 Task: Create a task  Integrate a new online platform for online art history courses , assign it to team member softage.5@softage.net in the project ConstructTech and update the status of the task to  On Track  , set the priority of the task to Low
Action: Mouse moved to (73, 60)
Screenshot: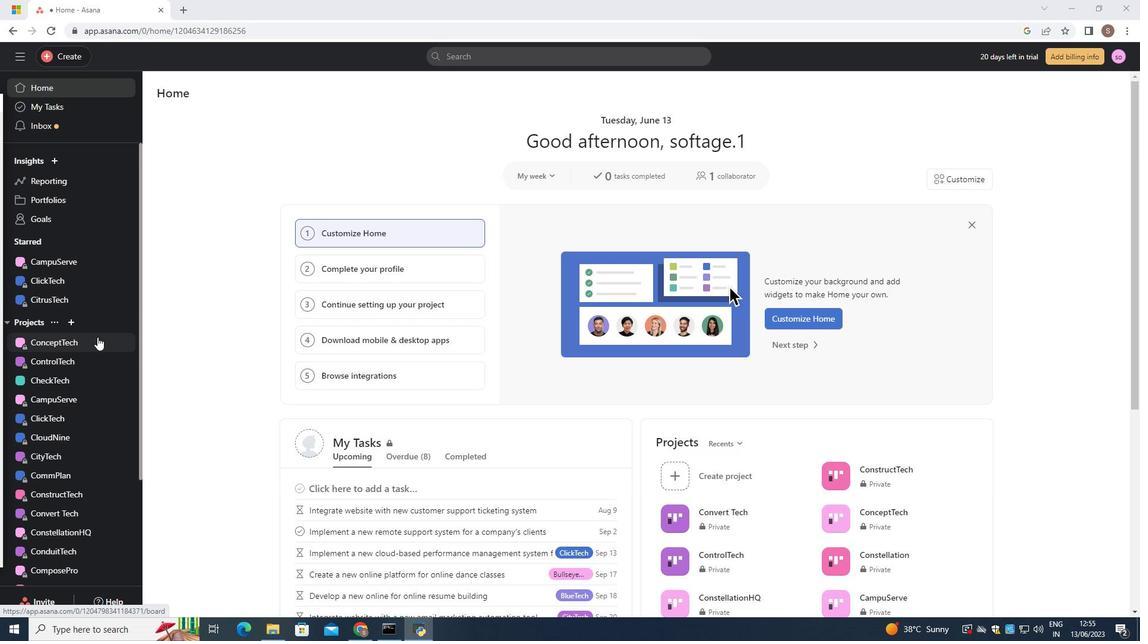 
Action: Mouse pressed left at (73, 60)
Screenshot: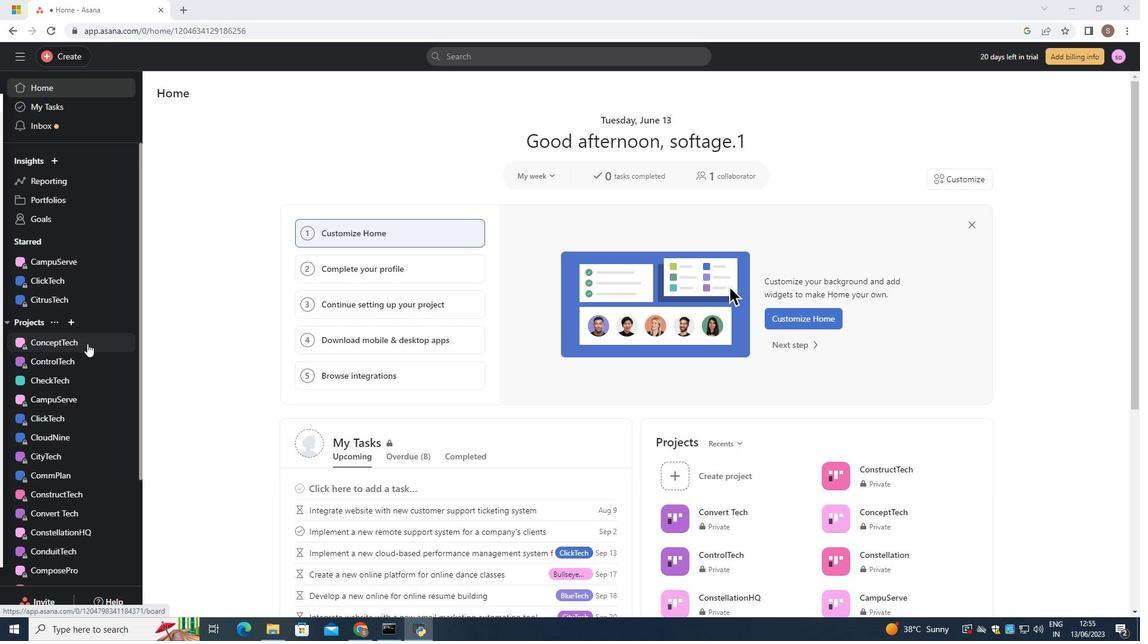 
Action: Mouse moved to (133, 57)
Screenshot: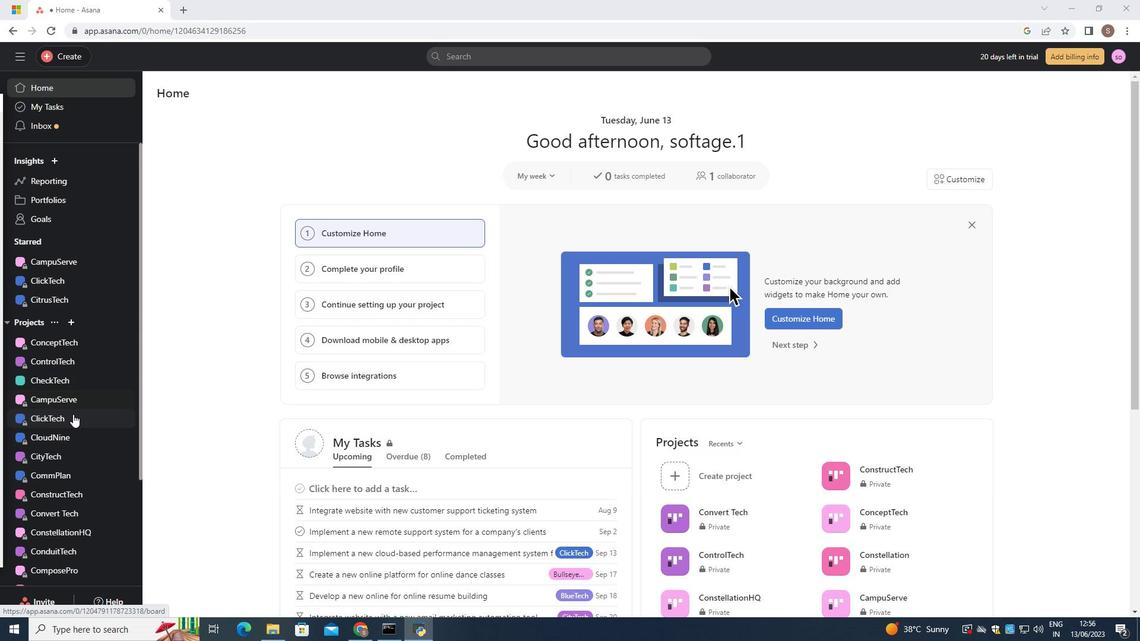 
Action: Mouse pressed left at (133, 57)
Screenshot: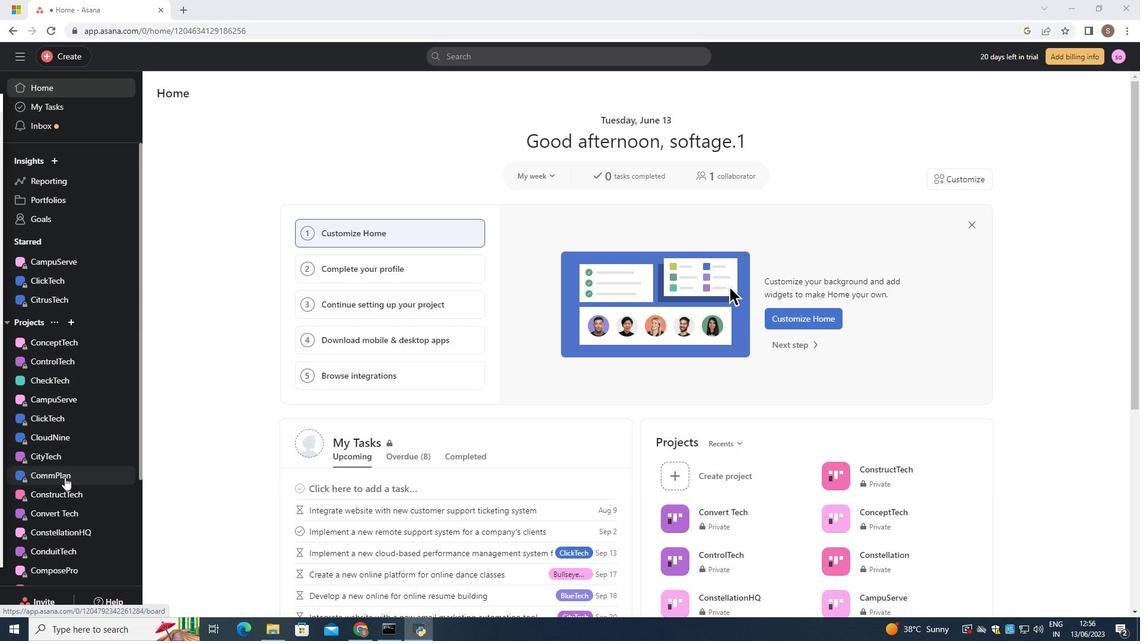 
Action: Mouse moved to (57, 493)
Screenshot: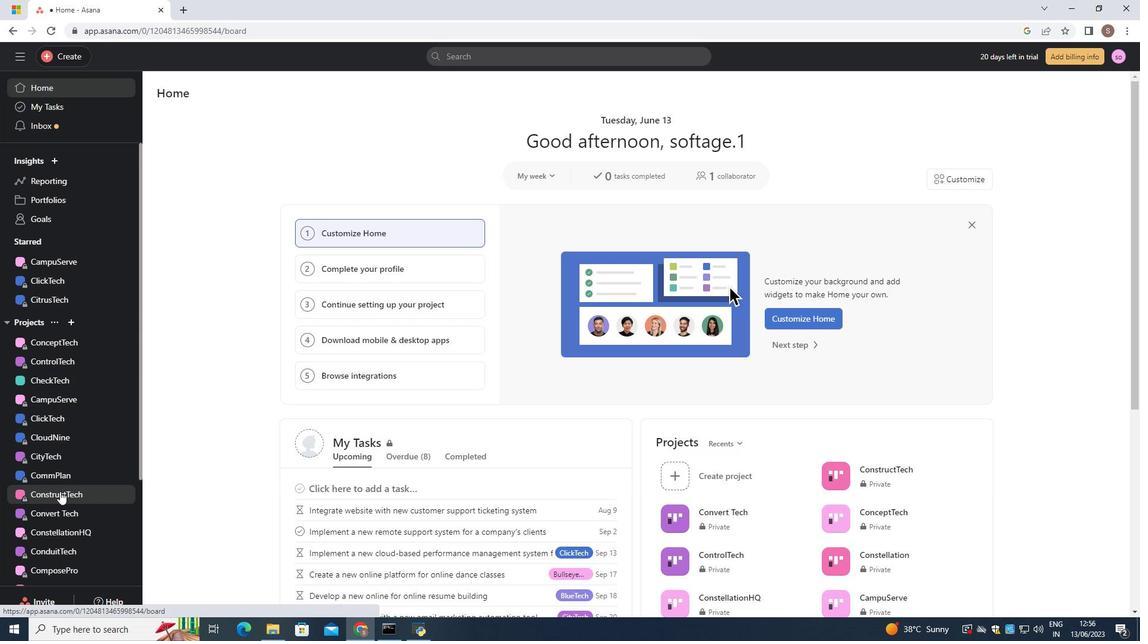 
Action: Mouse pressed left at (57, 493)
Screenshot: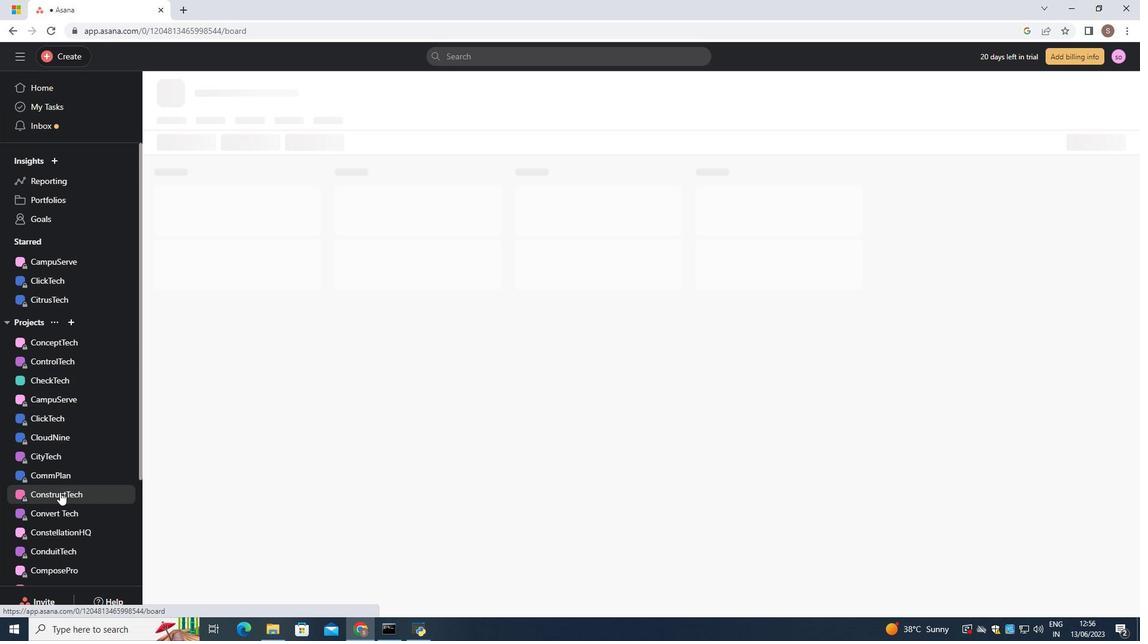 
Action: Mouse moved to (193, 264)
Screenshot: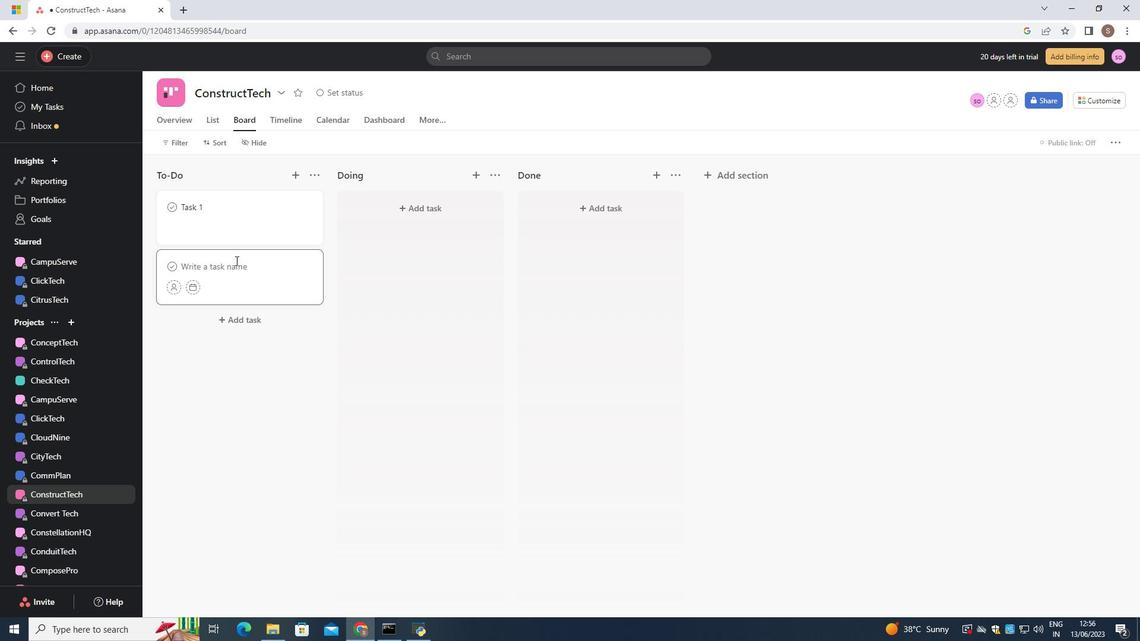 
Action: Mouse pressed left at (193, 264)
Screenshot: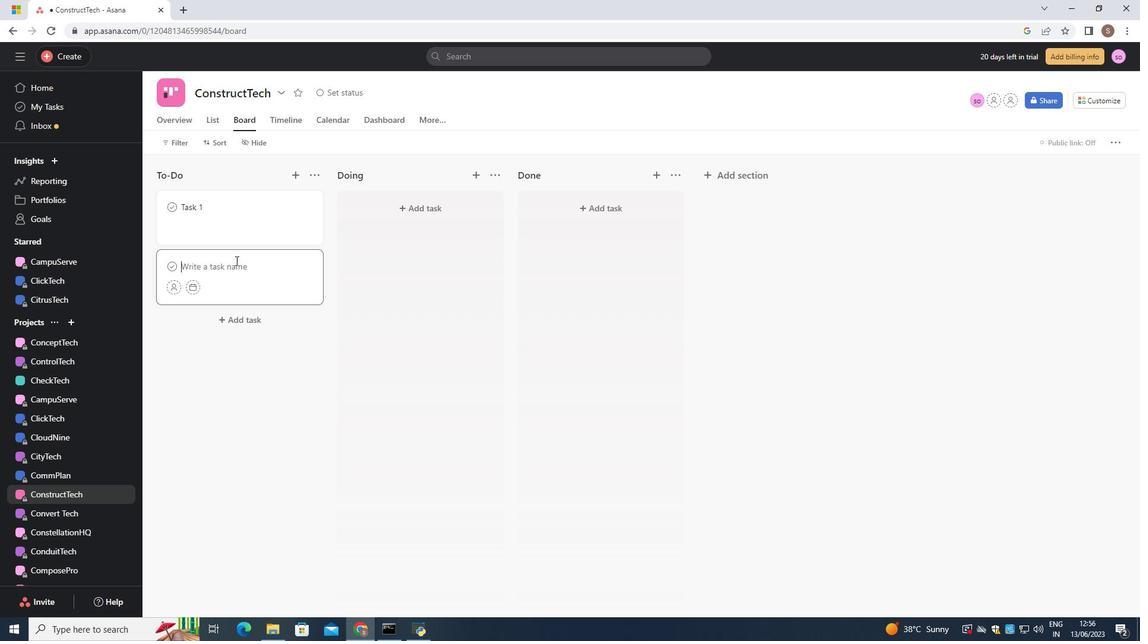 
Action: Key pressed <Key.shift>Integrate<Key.space>a<Key.space>new<Key.space>online<Key.space>platform<Key.space>for<Key.space>online<Key.space>art<Key.space>history<Key.space>courses
Screenshot: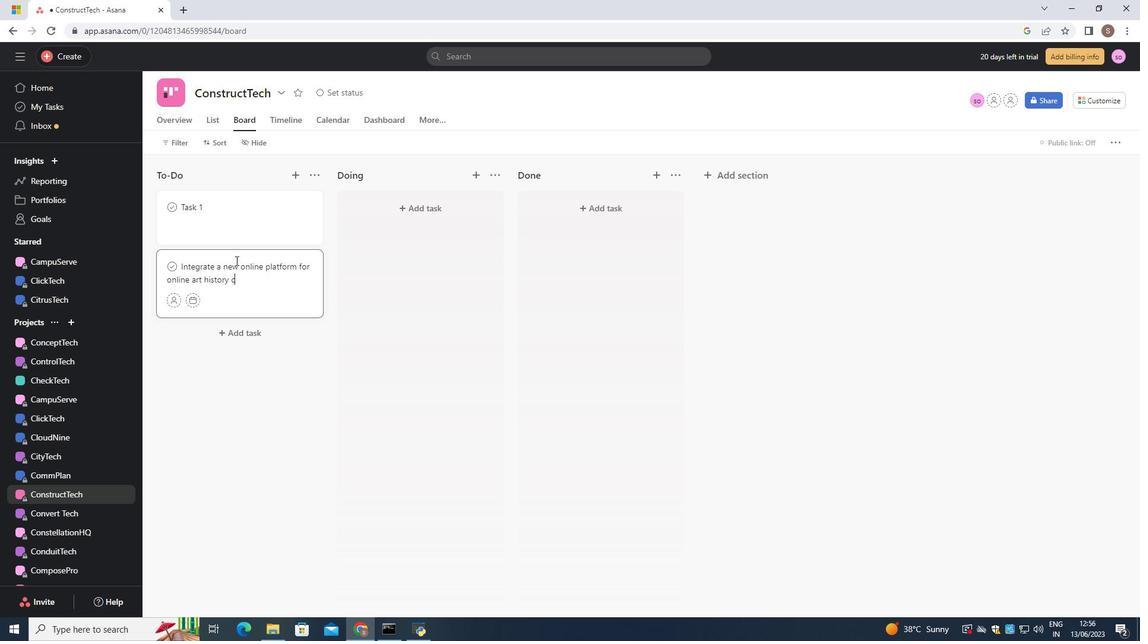 
Action: Mouse moved to (176, 300)
Screenshot: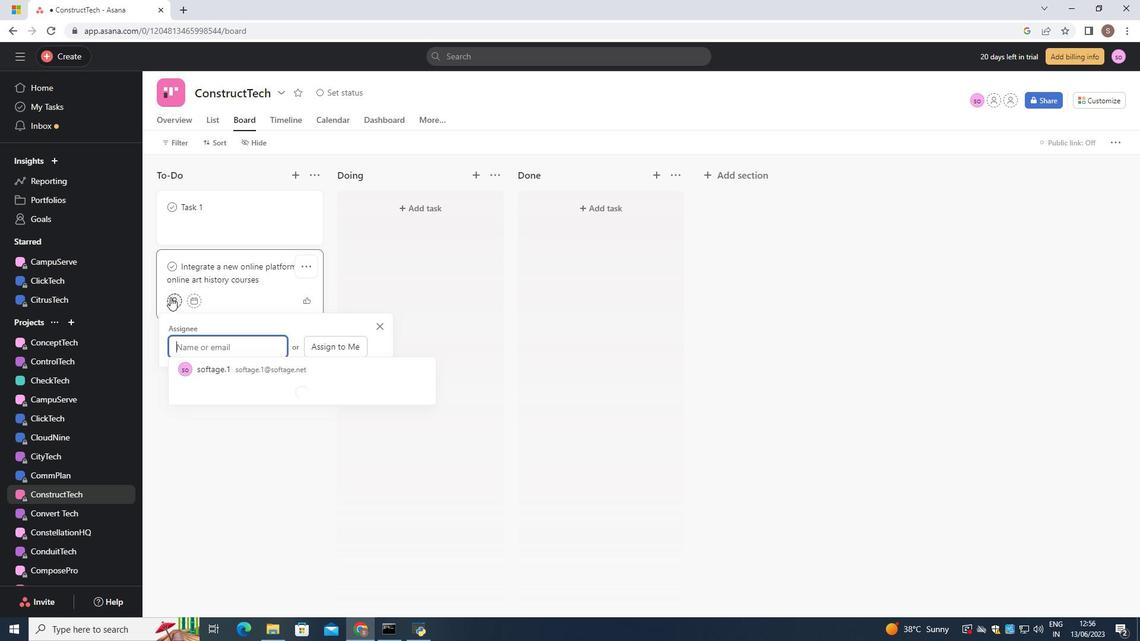 
Action: Mouse pressed left at (176, 300)
Screenshot: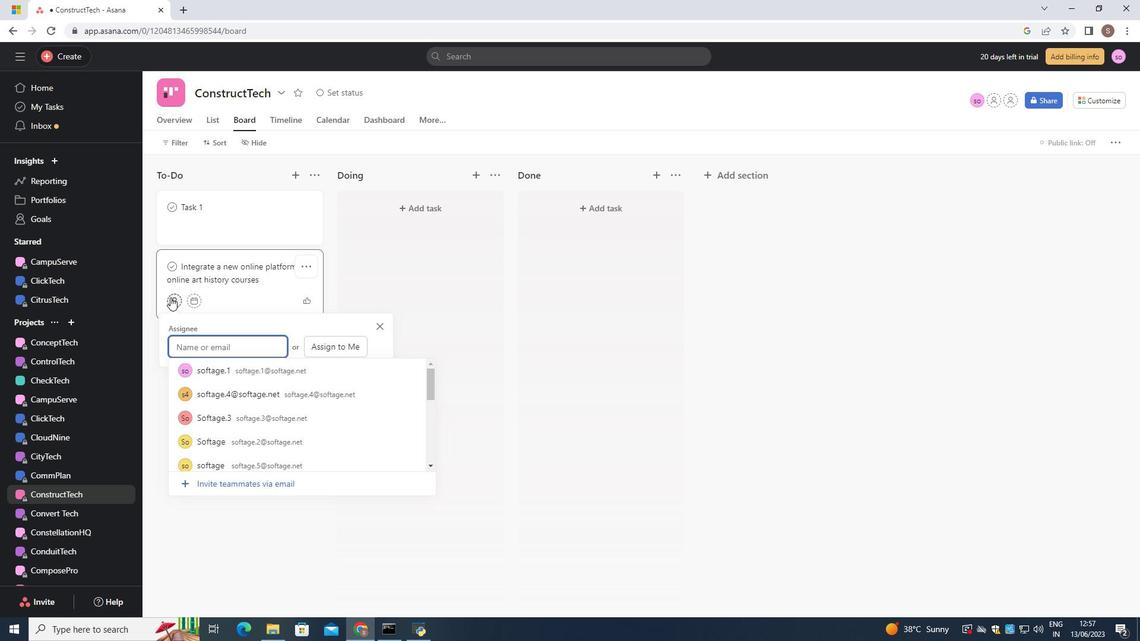 
Action: Key pressed softage.5
Screenshot: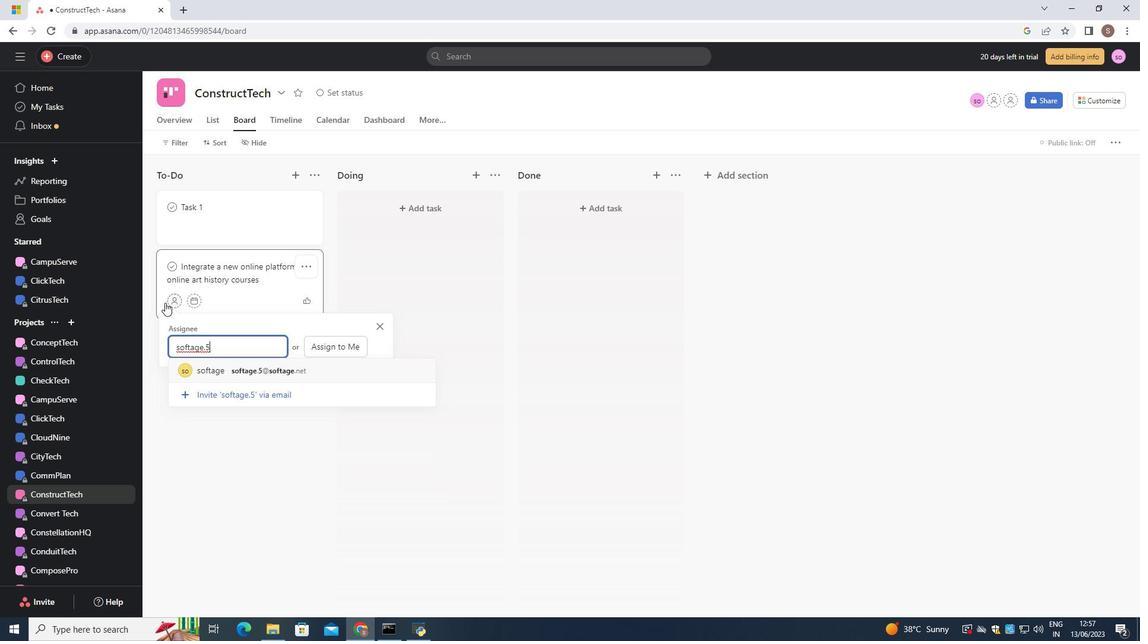 
Action: Mouse moved to (236, 368)
Screenshot: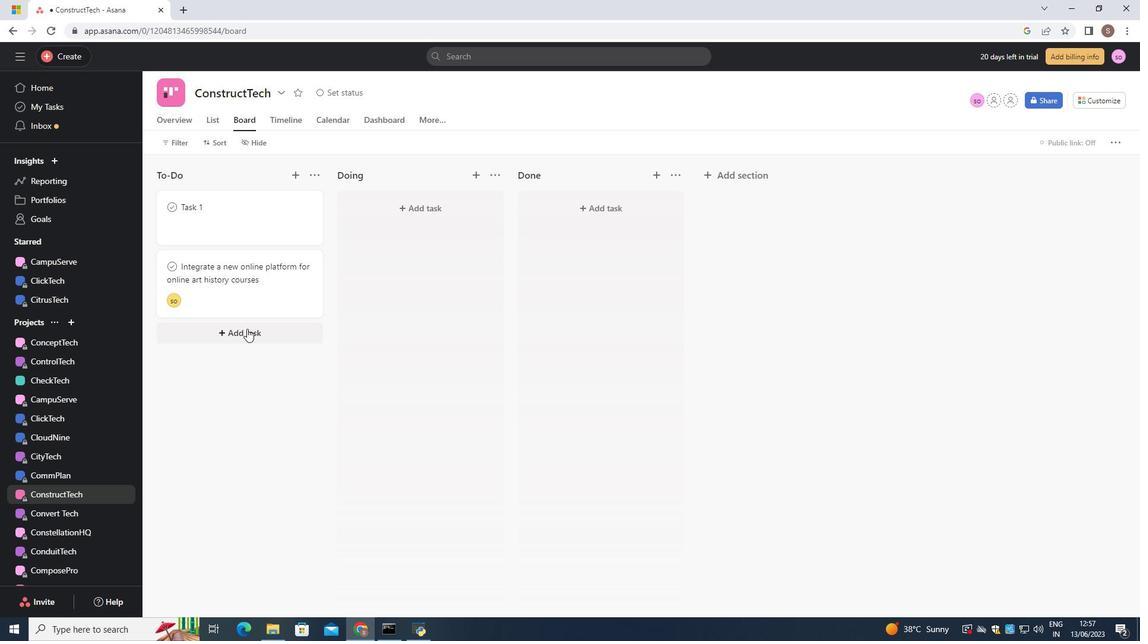 
Action: Mouse pressed left at (236, 368)
Screenshot: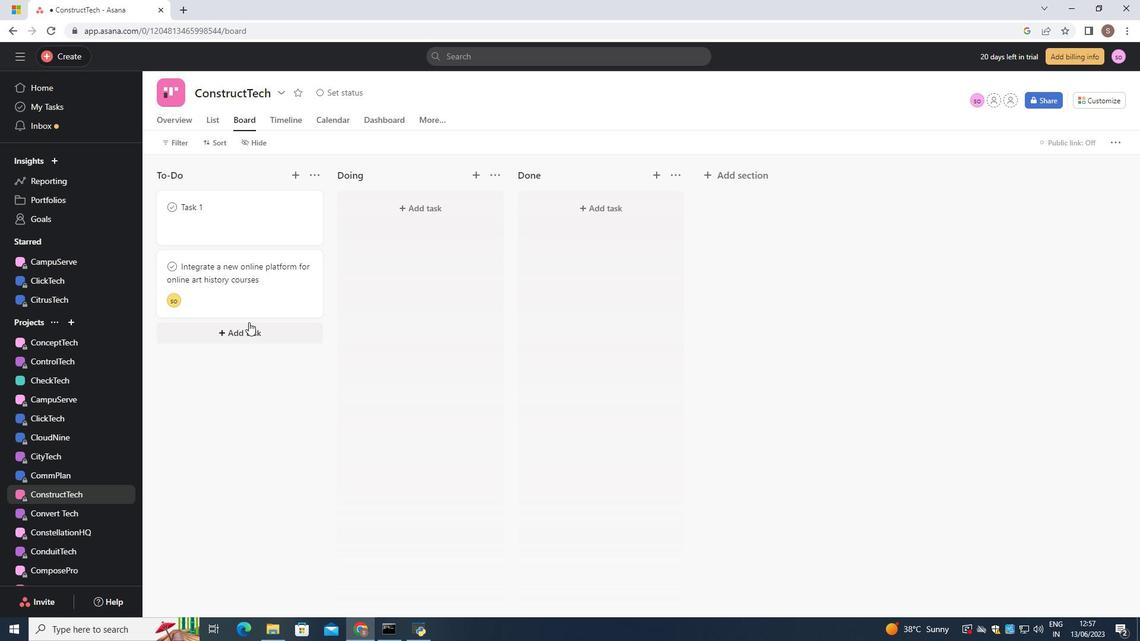 
Action: Mouse moved to (70, 410)
Screenshot: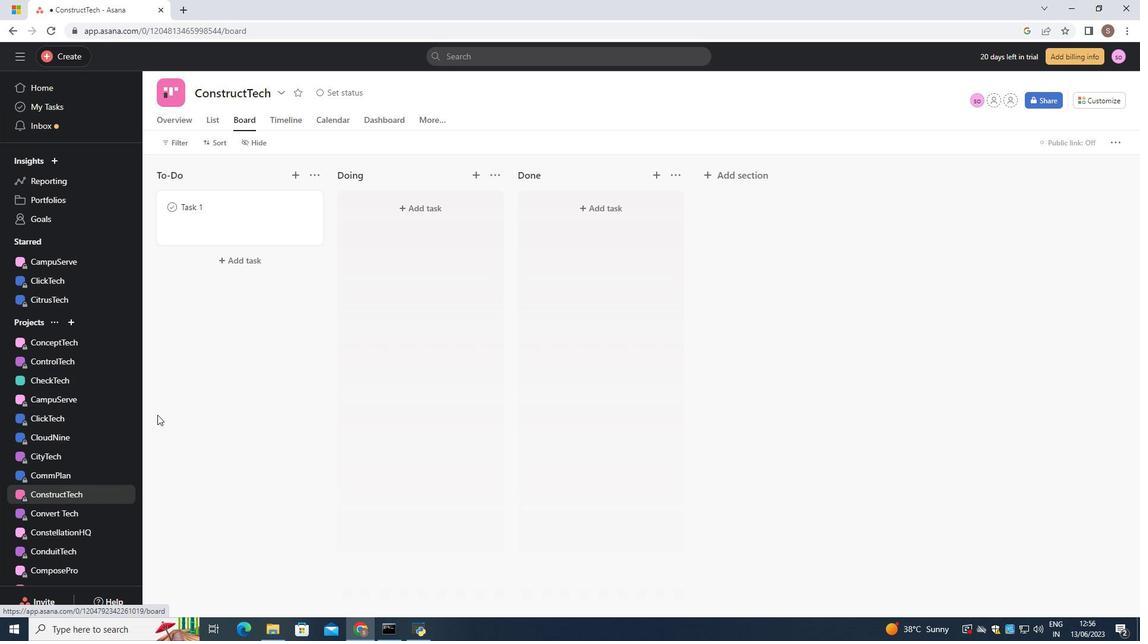 
Action: Mouse scrolled (70, 409) with delta (0, 0)
Screenshot: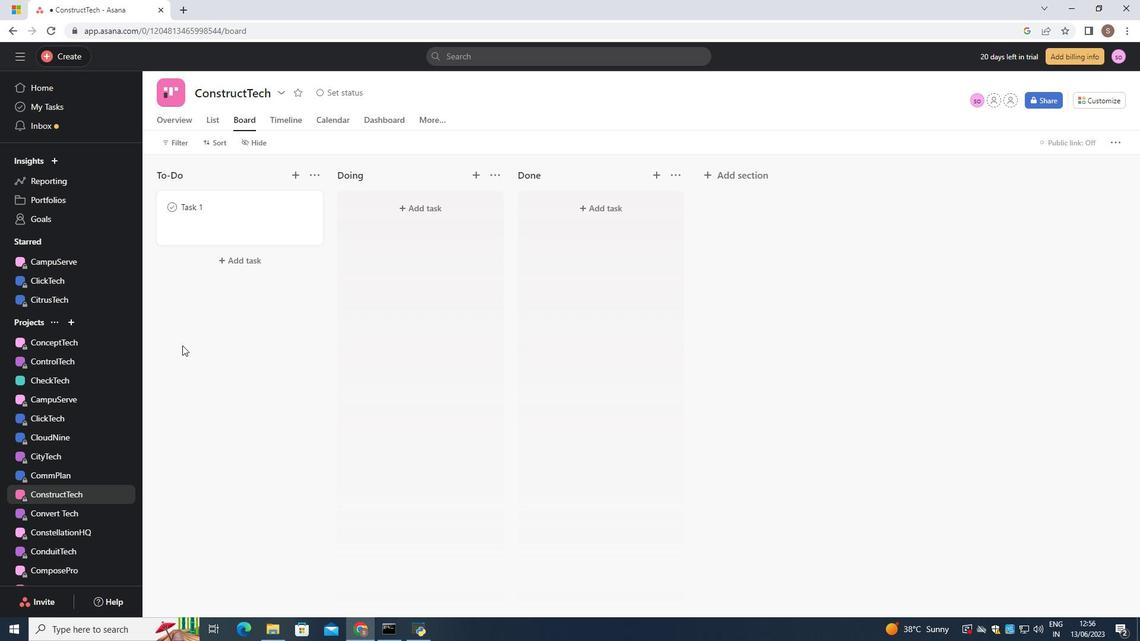 
Action: Mouse moved to (70, 411)
Screenshot: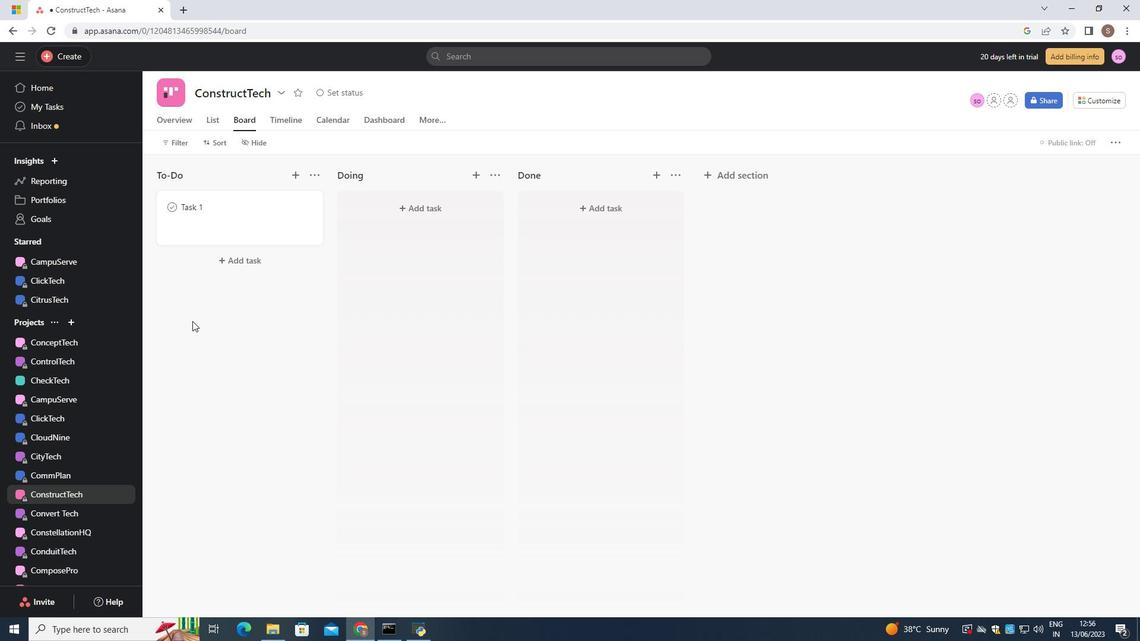
Action: Mouse scrolled (70, 411) with delta (0, 0)
Screenshot: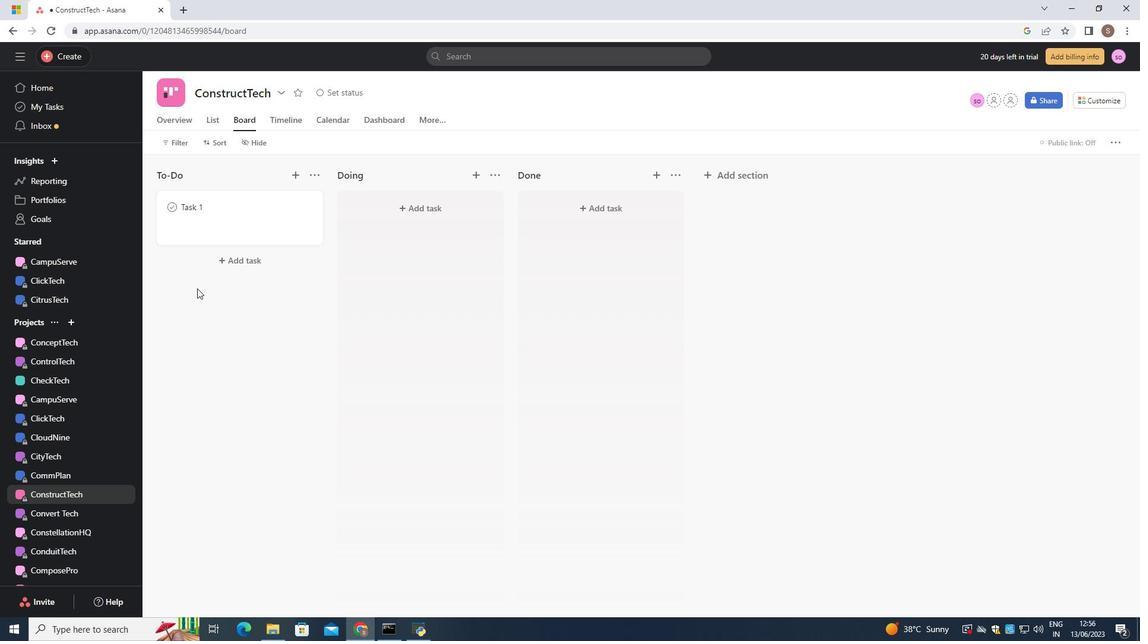 
Action: Mouse moved to (60, 492)
Screenshot: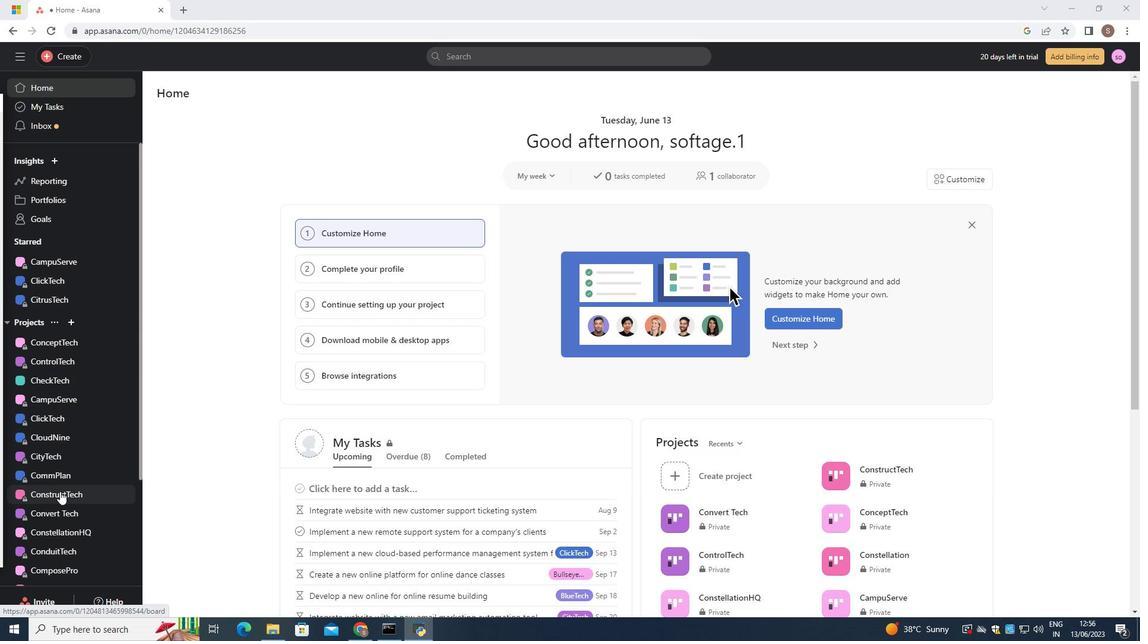 
Action: Mouse pressed left at (60, 492)
Screenshot: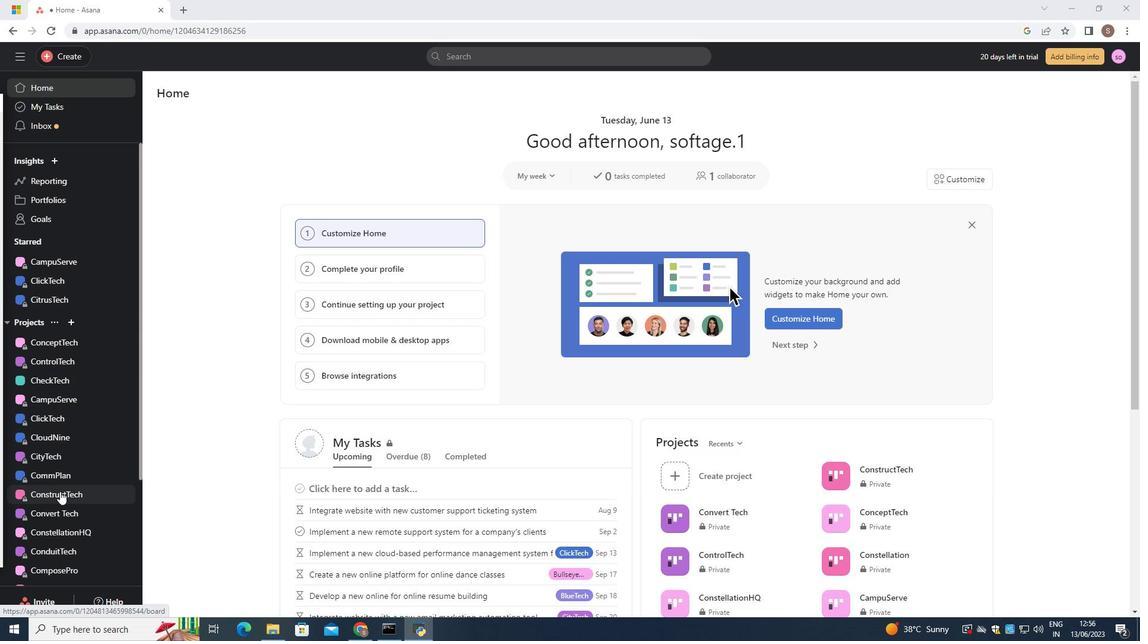 
Action: Mouse moved to (236, 261)
Screenshot: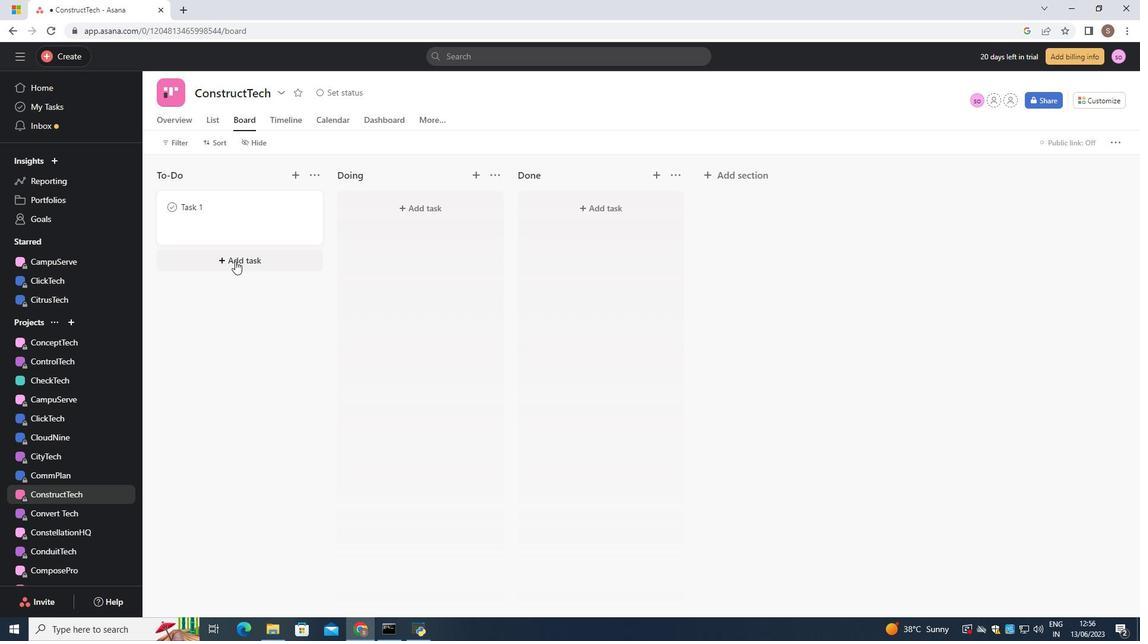 
Action: Mouse pressed left at (236, 261)
Screenshot: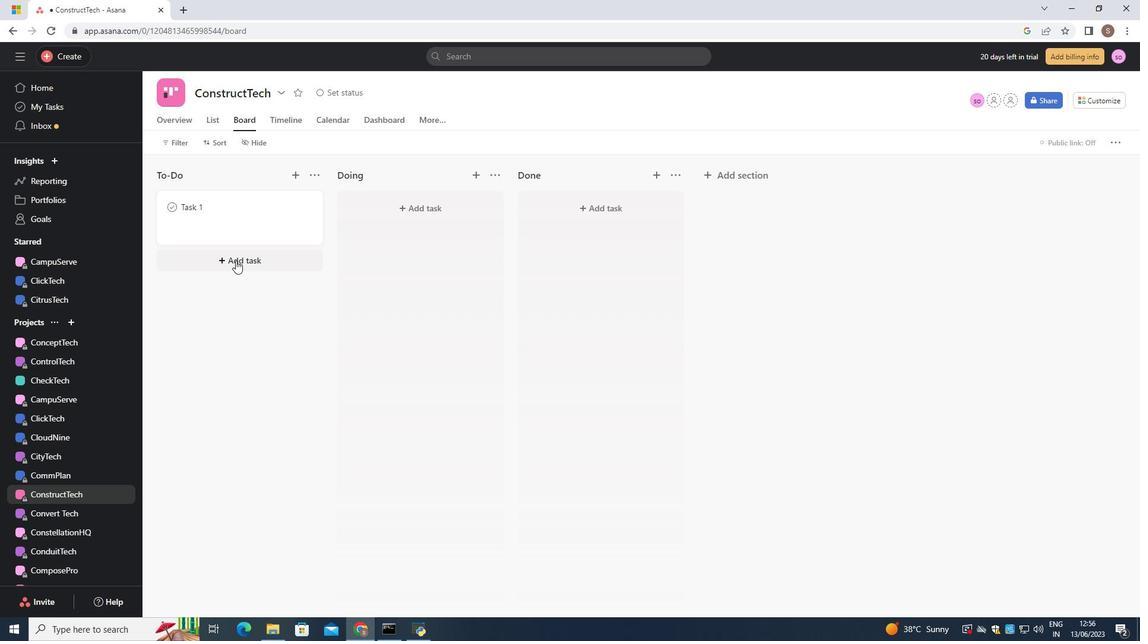 
Action: Key pressed <Key.shift>Integrate<Key.space>a<Key.space>new<Key.space>online<Key.space>platform<Key.space>for<Key.space>online<Key.space>art<Key.space>history<Key.space>courses
Screenshot: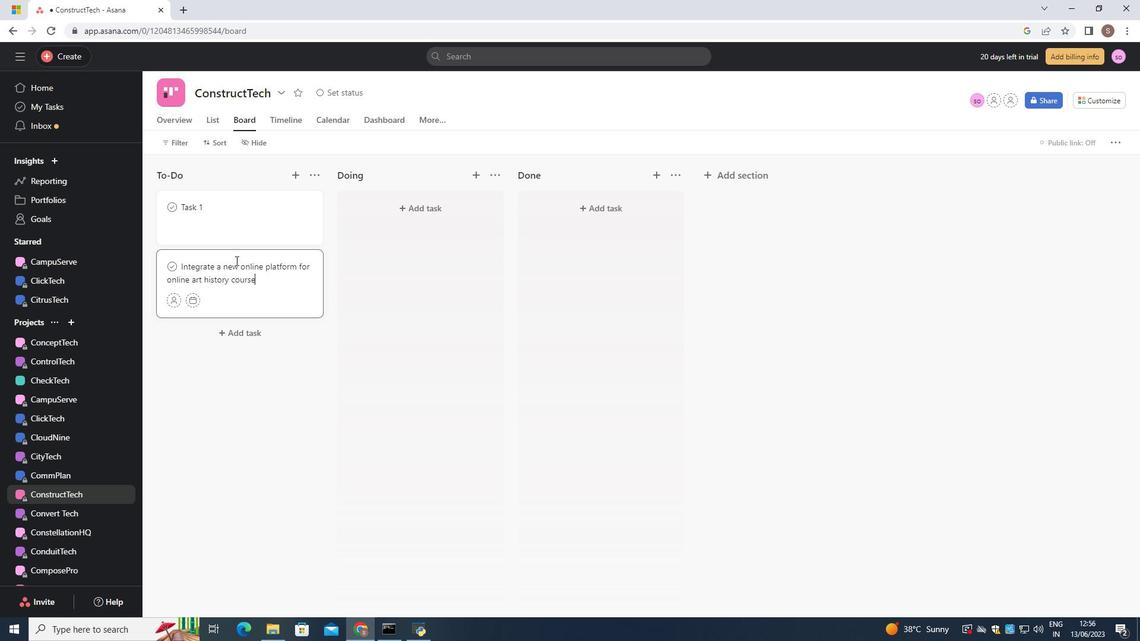 
Action: Mouse moved to (171, 298)
Screenshot: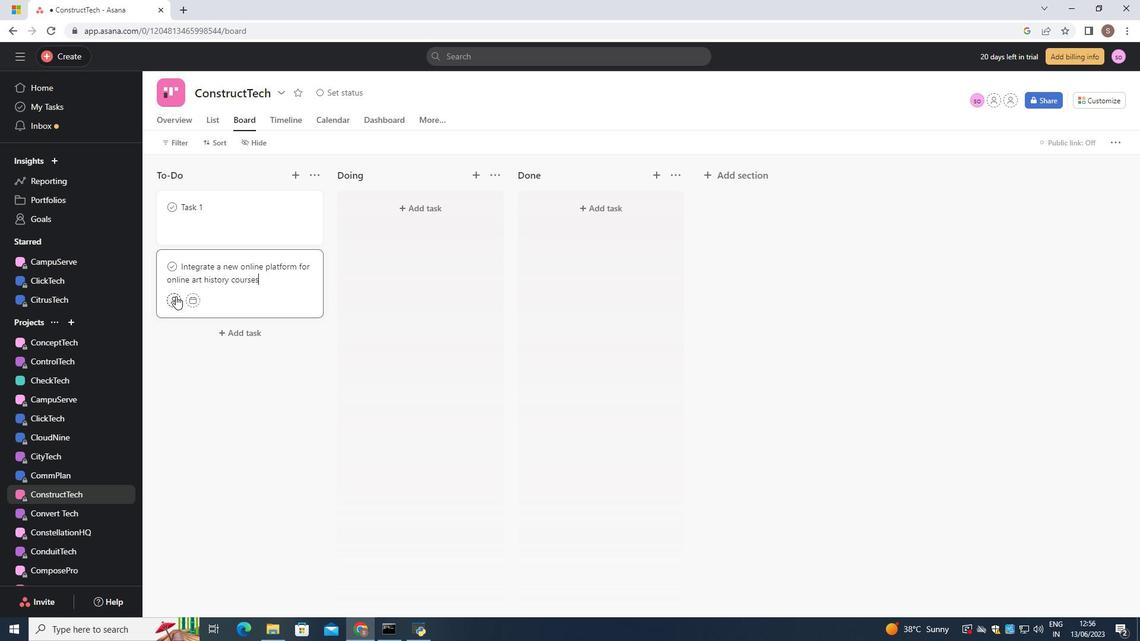 
Action: Mouse pressed left at (171, 298)
Screenshot: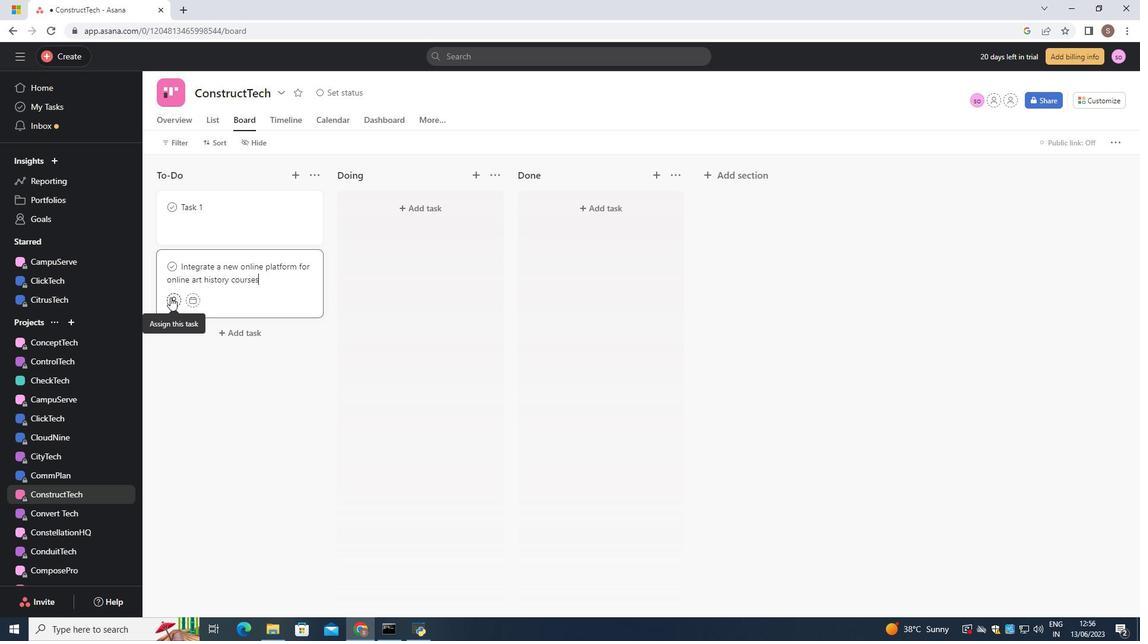 
Action: Key pressed softage.5
Screenshot: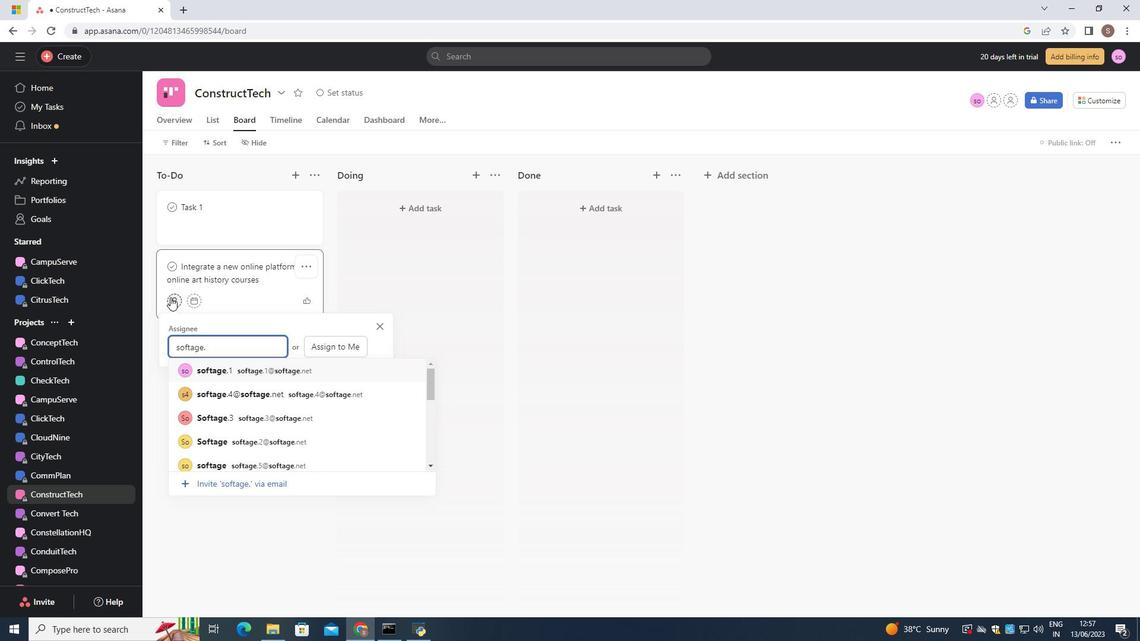 
Action: Mouse moved to (251, 369)
Screenshot: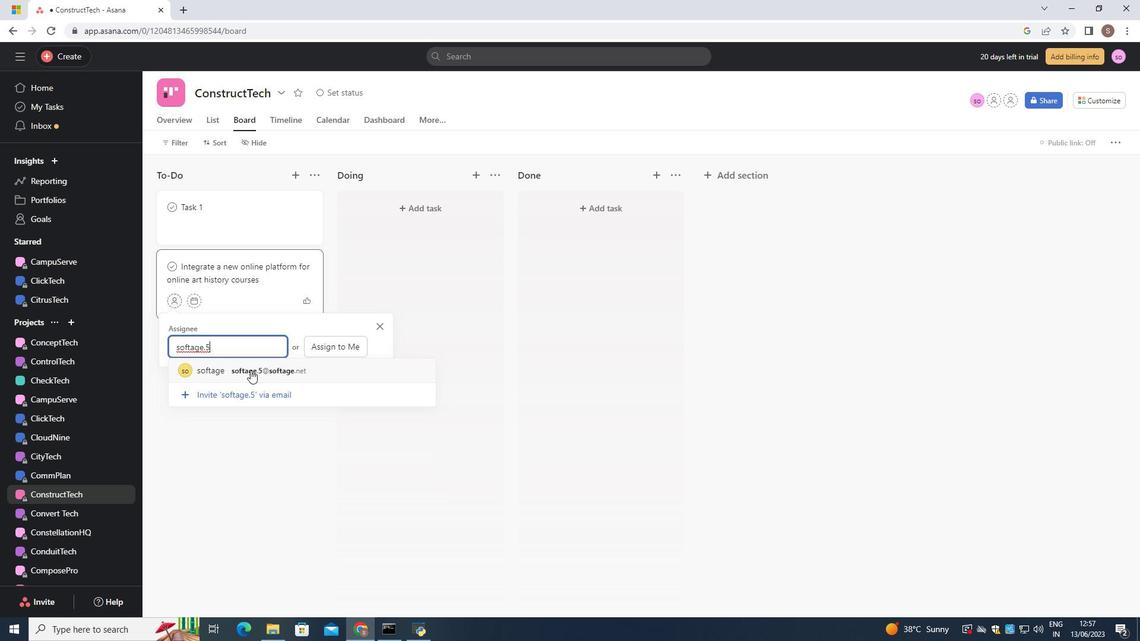 
Action: Mouse pressed left at (251, 369)
Screenshot: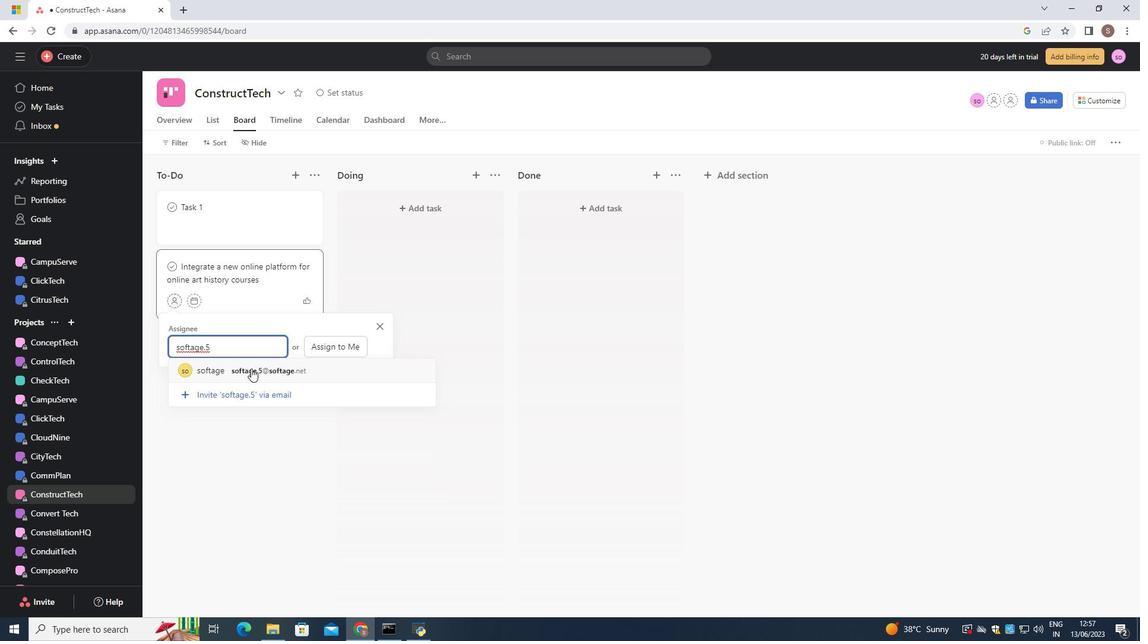 
Action: Mouse moved to (263, 278)
Screenshot: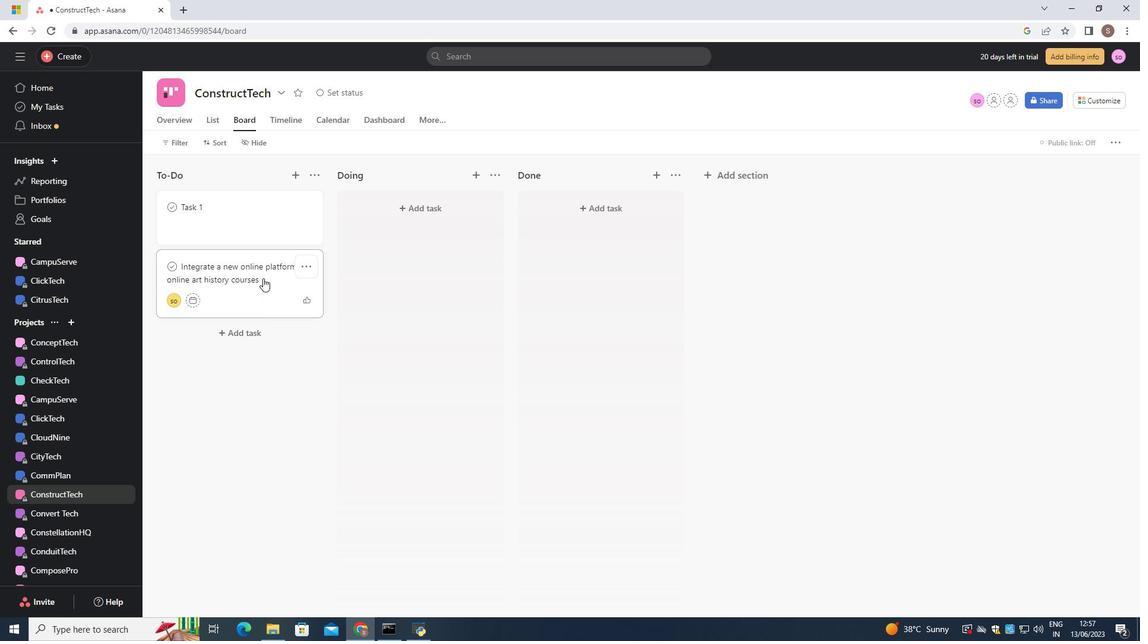 
Action: Mouse pressed left at (263, 278)
Screenshot: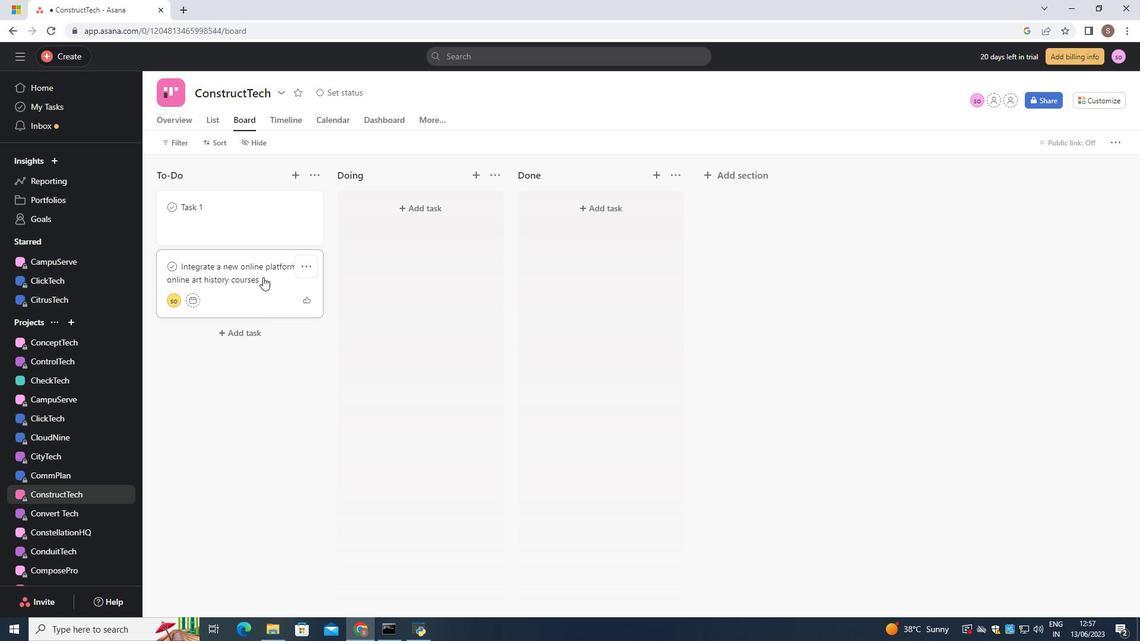
Action: Mouse moved to (863, 369)
Screenshot: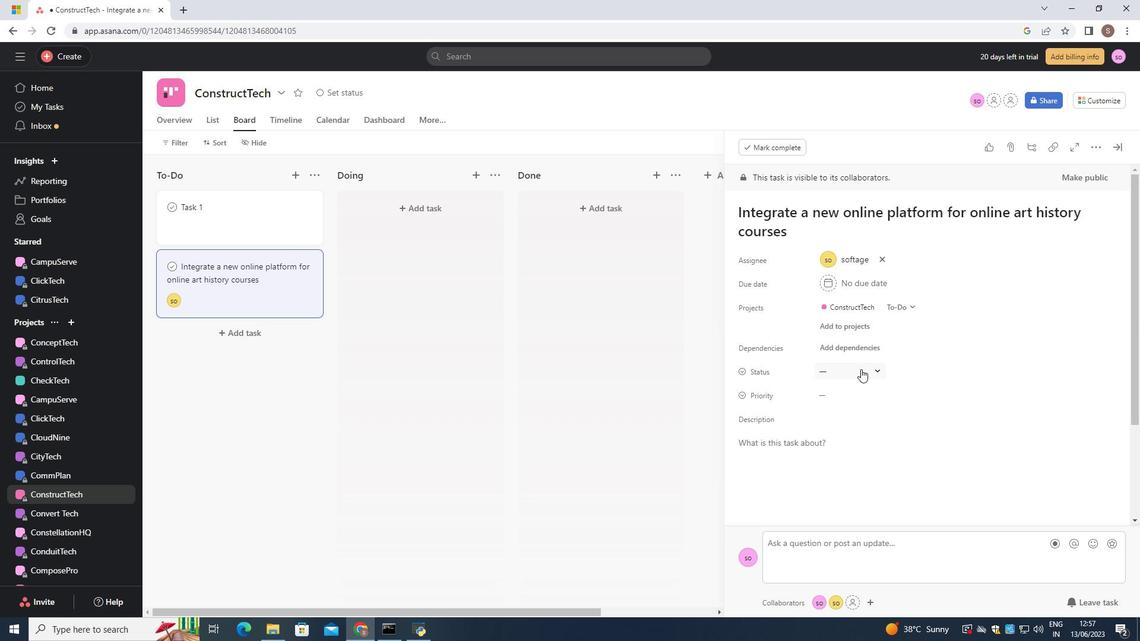 
Action: Mouse pressed left at (863, 369)
Screenshot: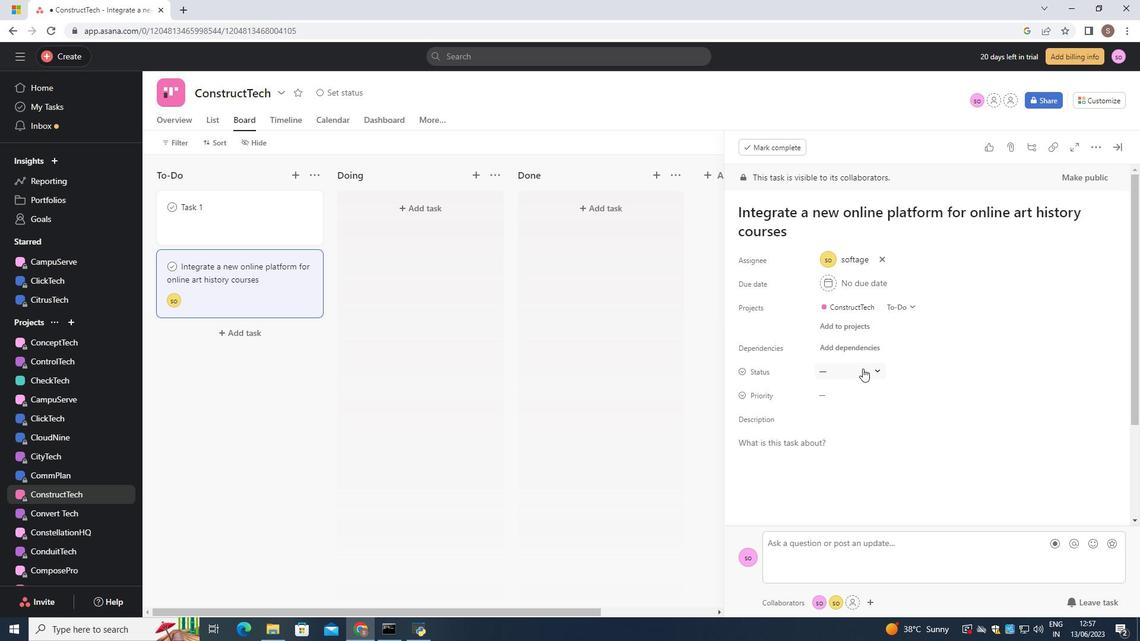 
Action: Mouse moved to (858, 411)
Screenshot: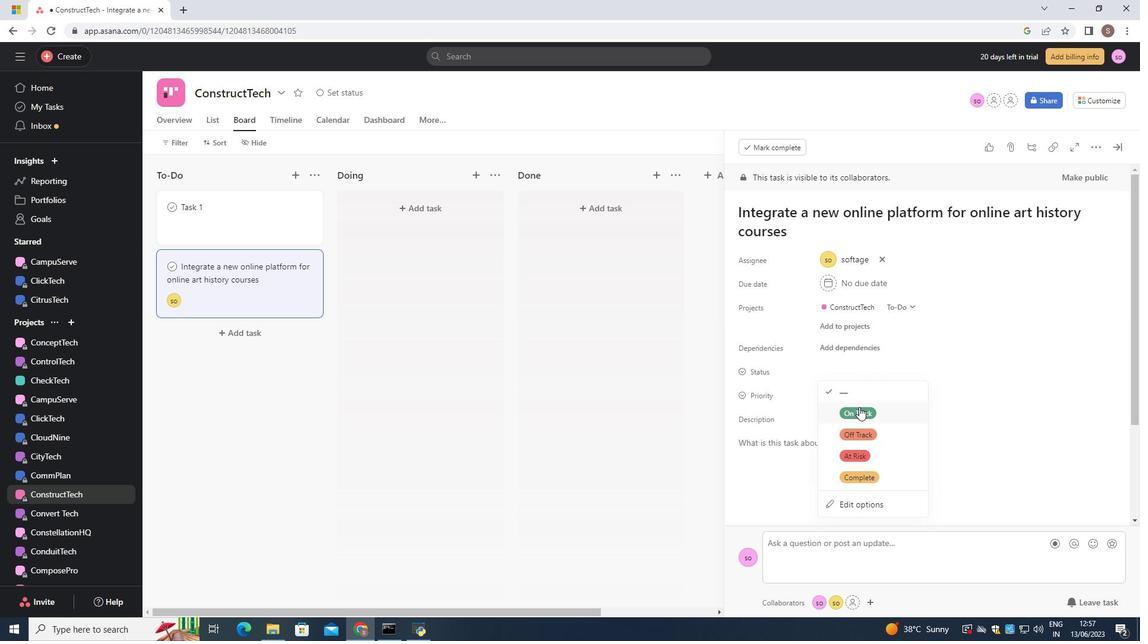
Action: Mouse pressed left at (858, 411)
Screenshot: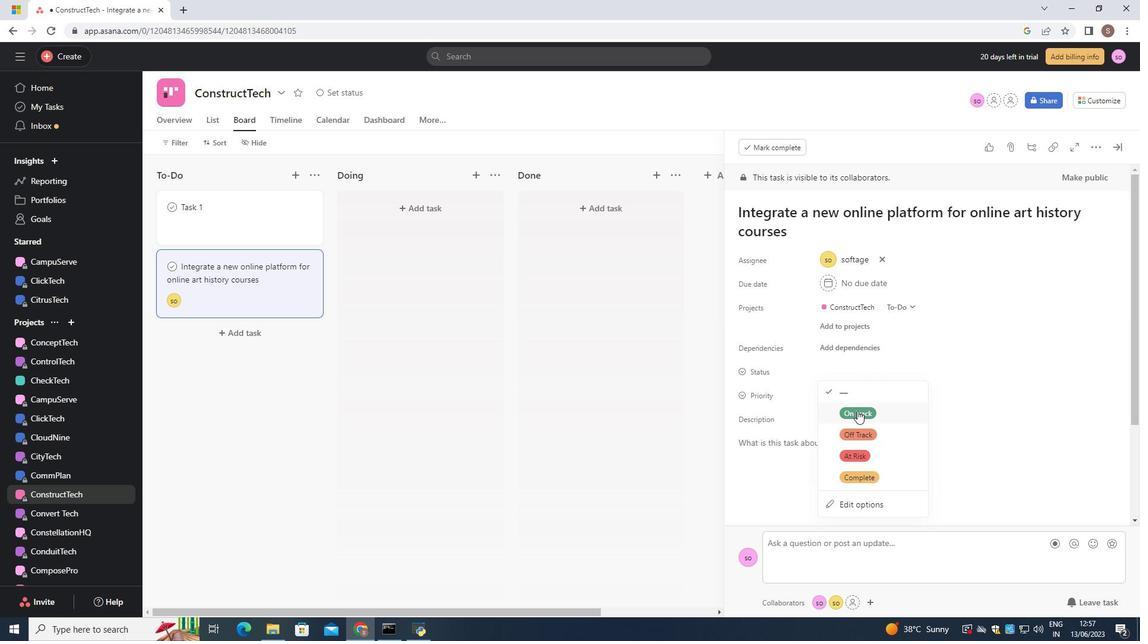 
Action: Mouse moved to (864, 388)
Screenshot: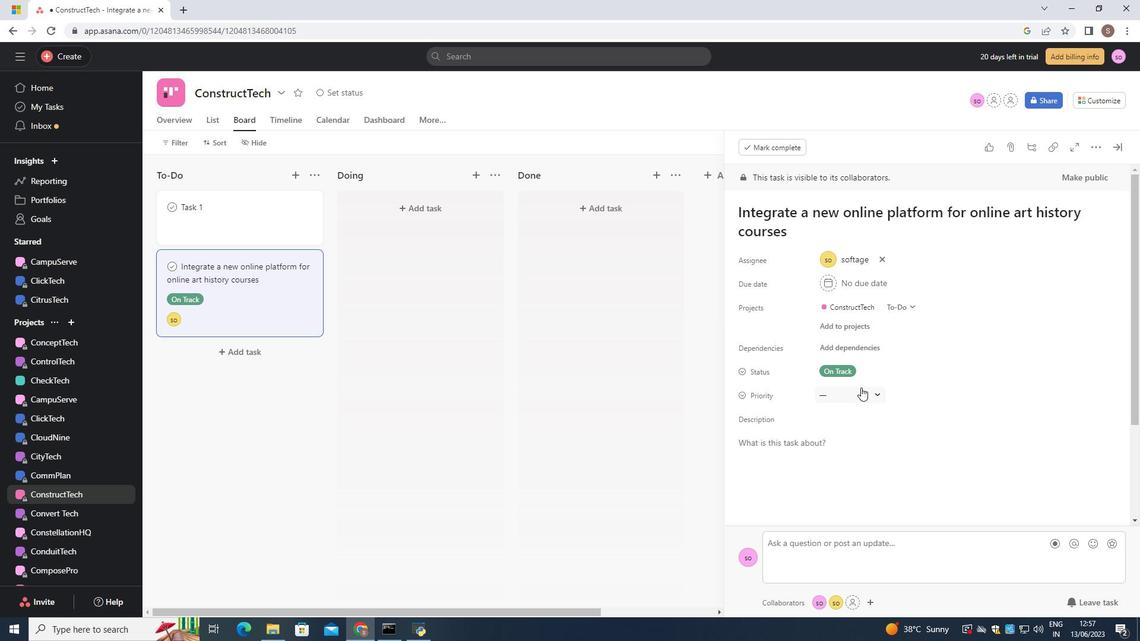 
Action: Mouse pressed left at (864, 388)
Screenshot: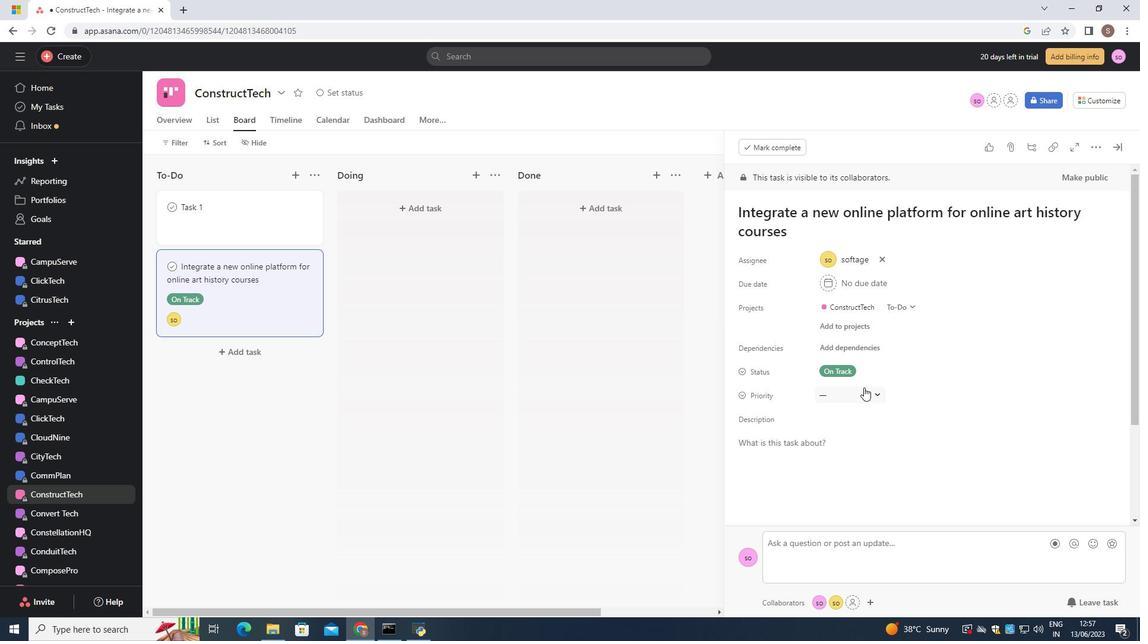 
Action: Mouse moved to (848, 477)
Screenshot: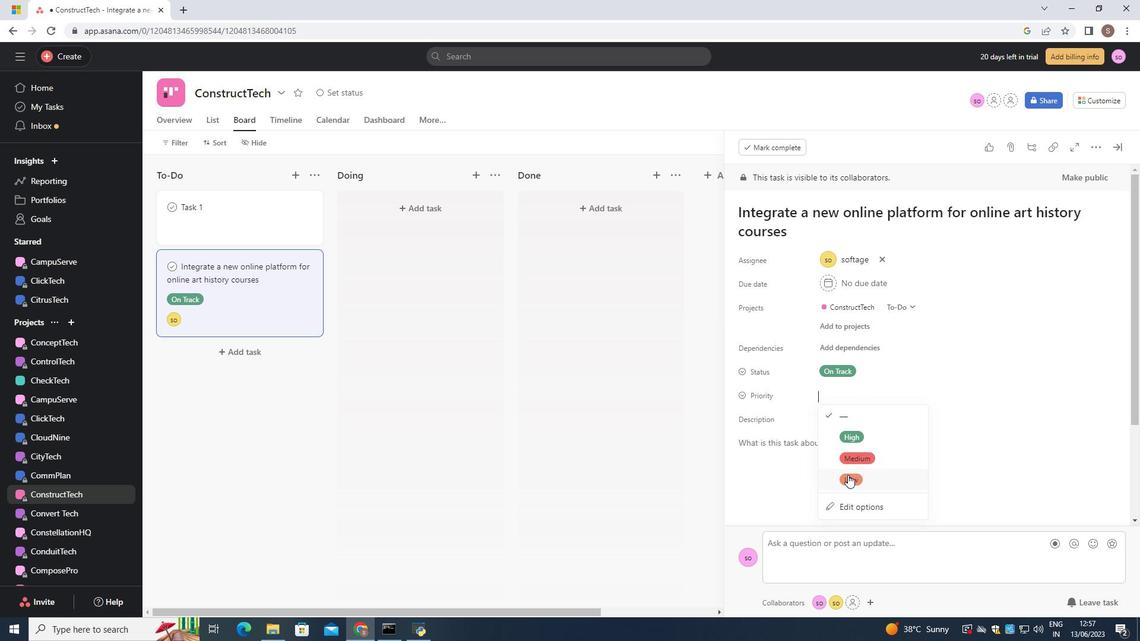 
Action: Mouse pressed left at (848, 477)
Screenshot: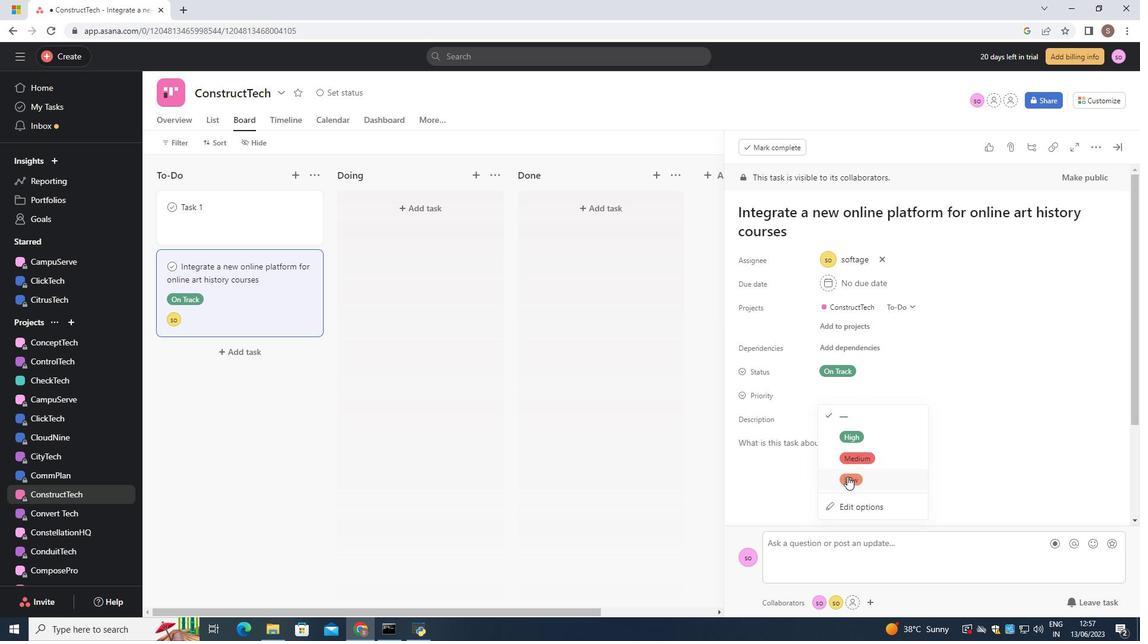 
